 Task: Add Lifeseasons Inflamma-X Inflammation Support to the cart.
Action: Mouse moved to (285, 130)
Screenshot: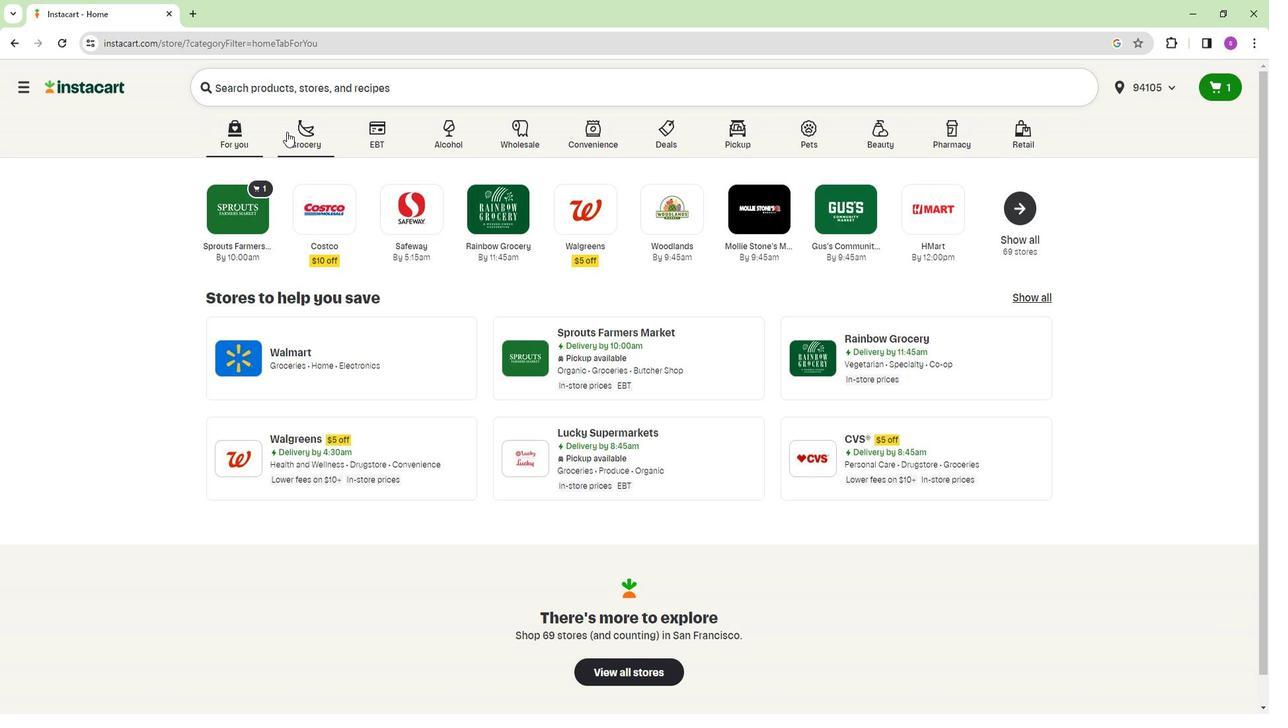 
Action: Mouse pressed left at (285, 130)
Screenshot: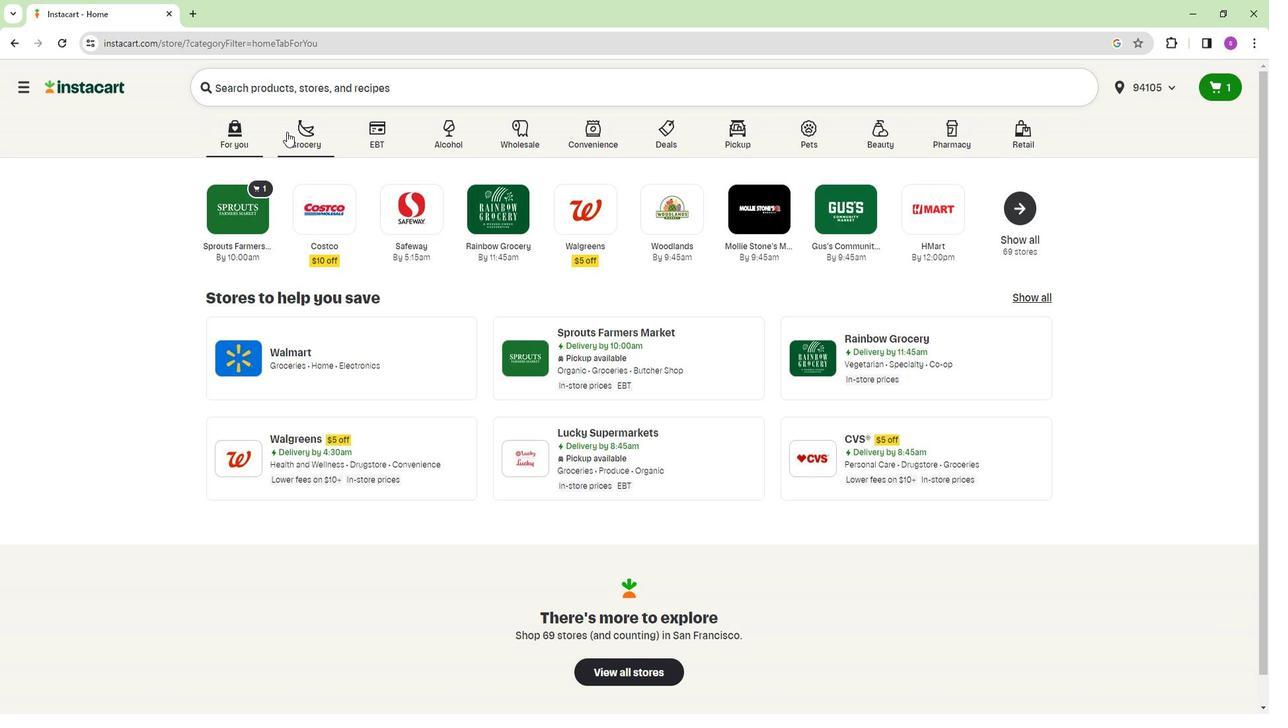 
Action: Mouse moved to (229, 219)
Screenshot: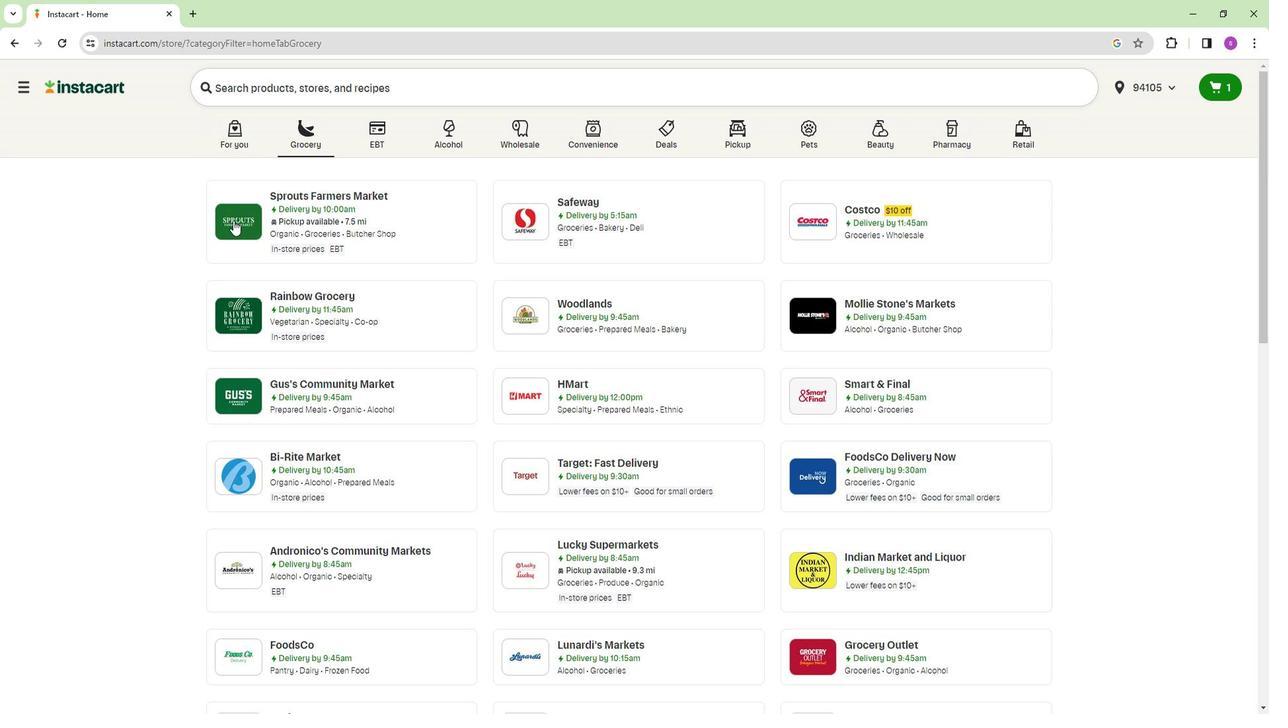 
Action: Mouse pressed left at (229, 219)
Screenshot: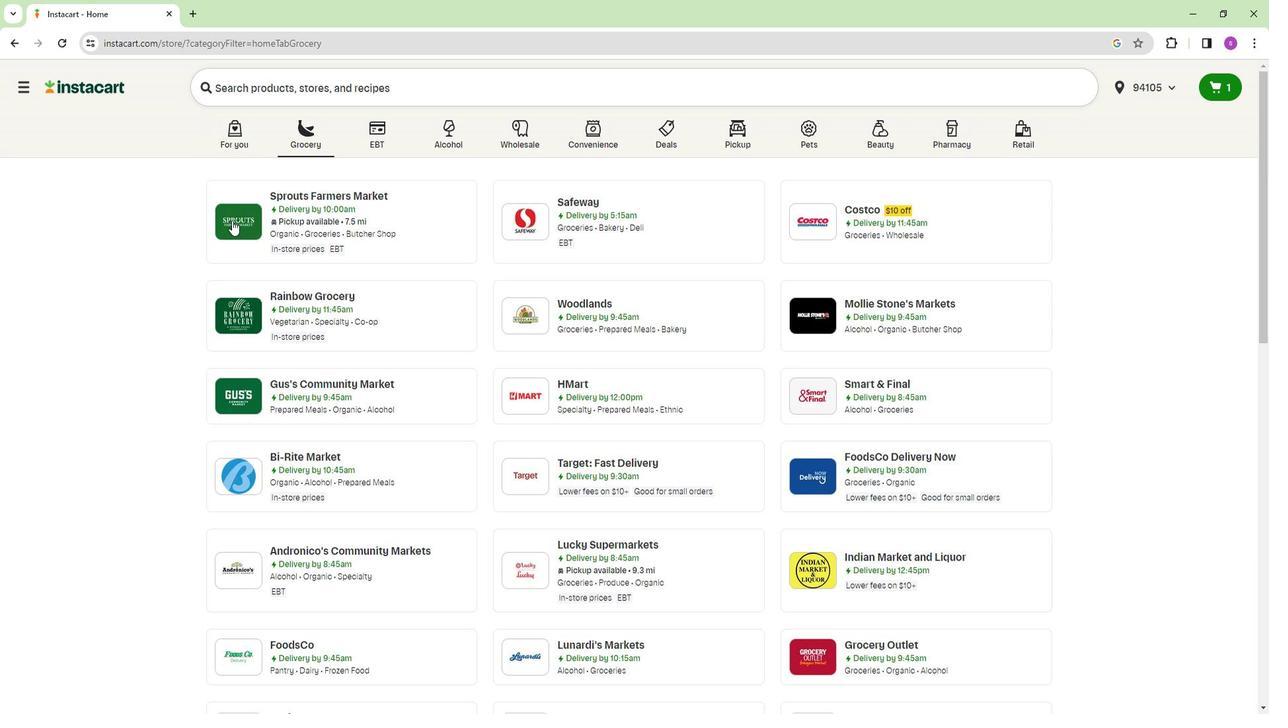 
Action: Mouse moved to (63, 452)
Screenshot: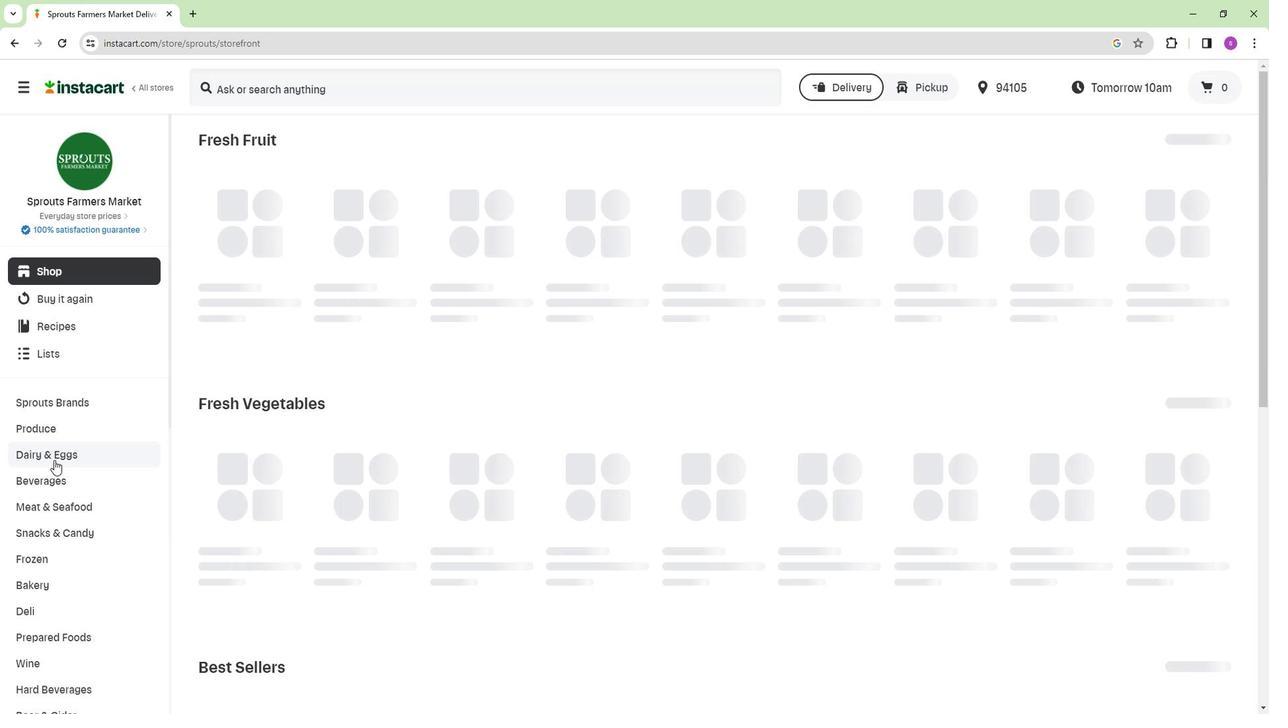 
Action: Mouse scrolled (63, 451) with delta (0, 0)
Screenshot: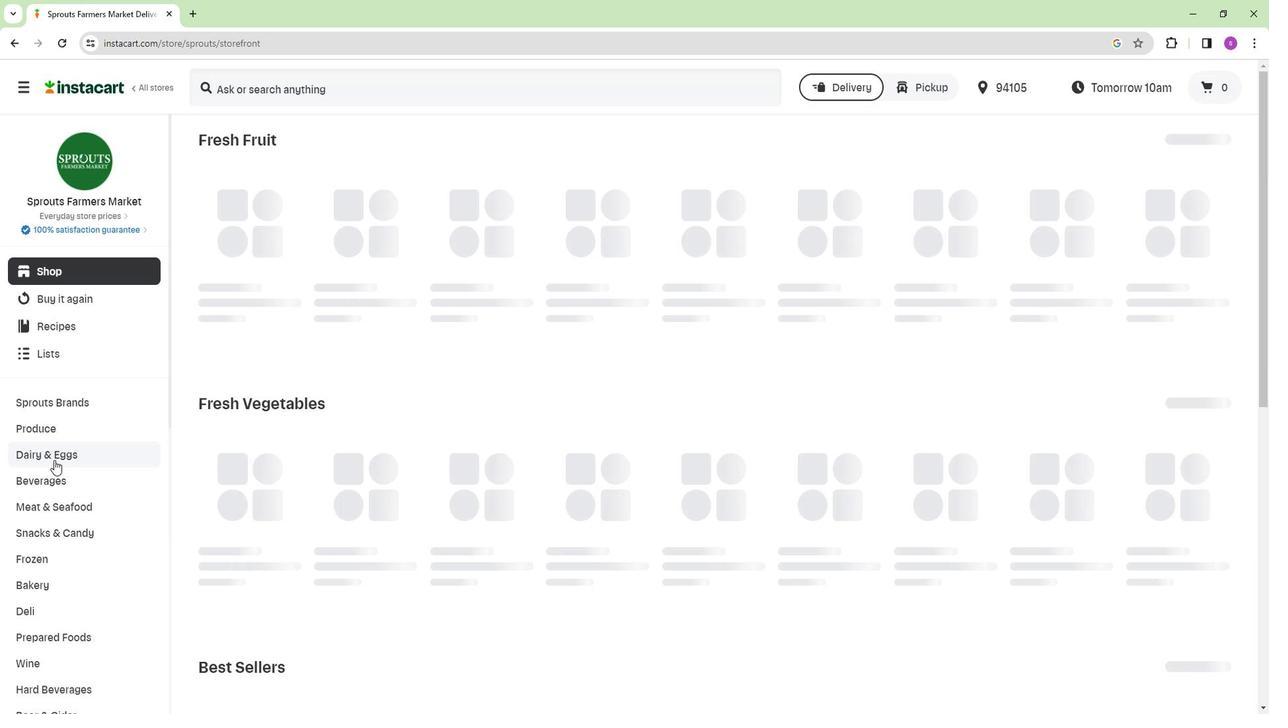 
Action: Mouse moved to (67, 446)
Screenshot: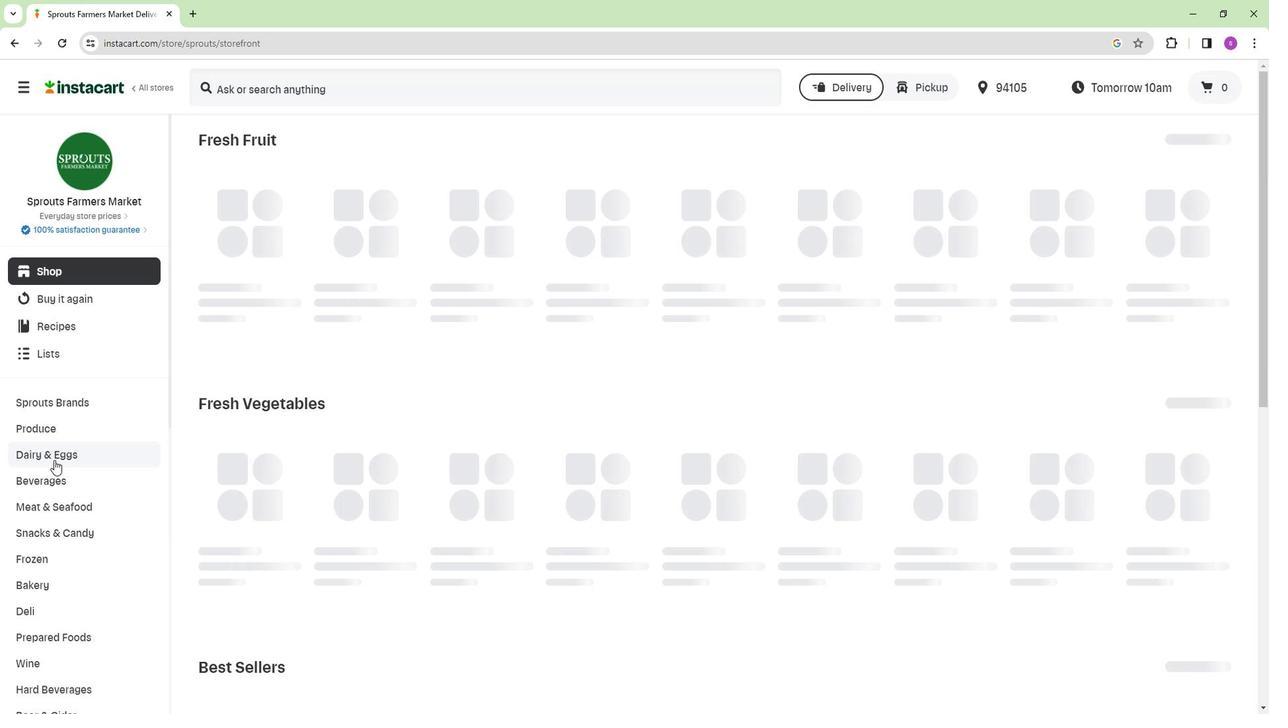 
Action: Mouse scrolled (67, 445) with delta (0, 0)
Screenshot: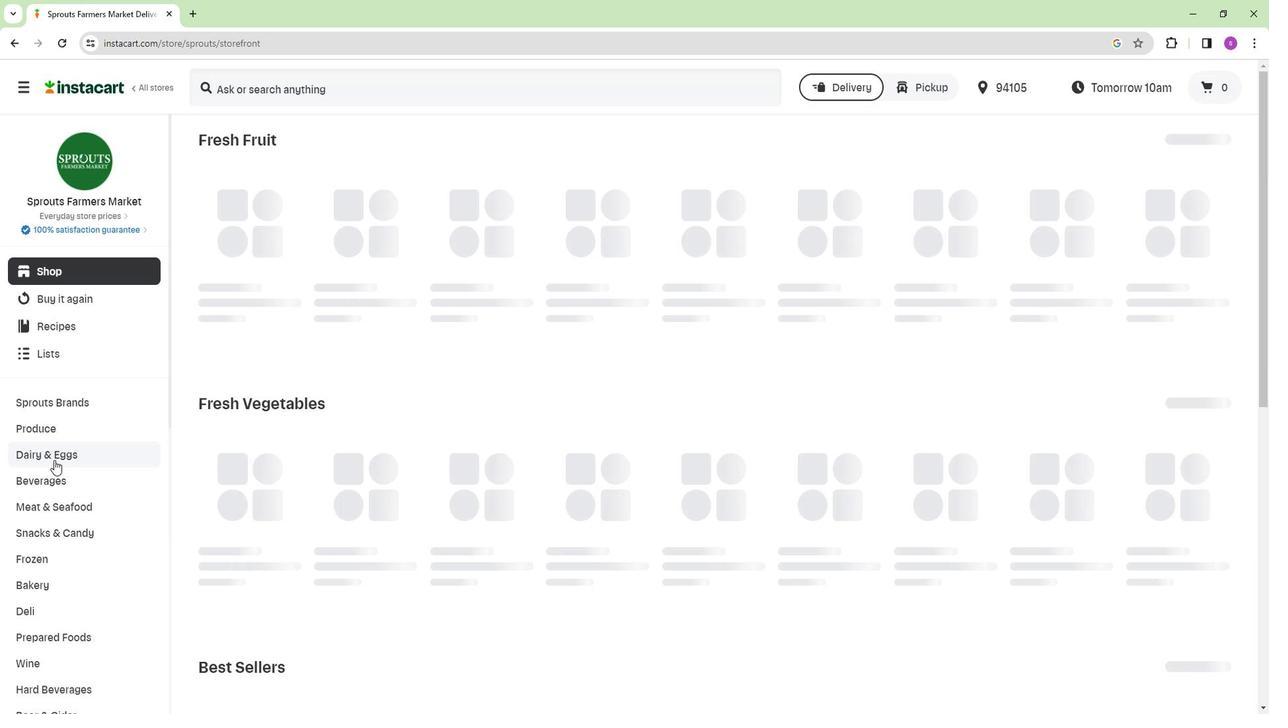 
Action: Mouse moved to (70, 438)
Screenshot: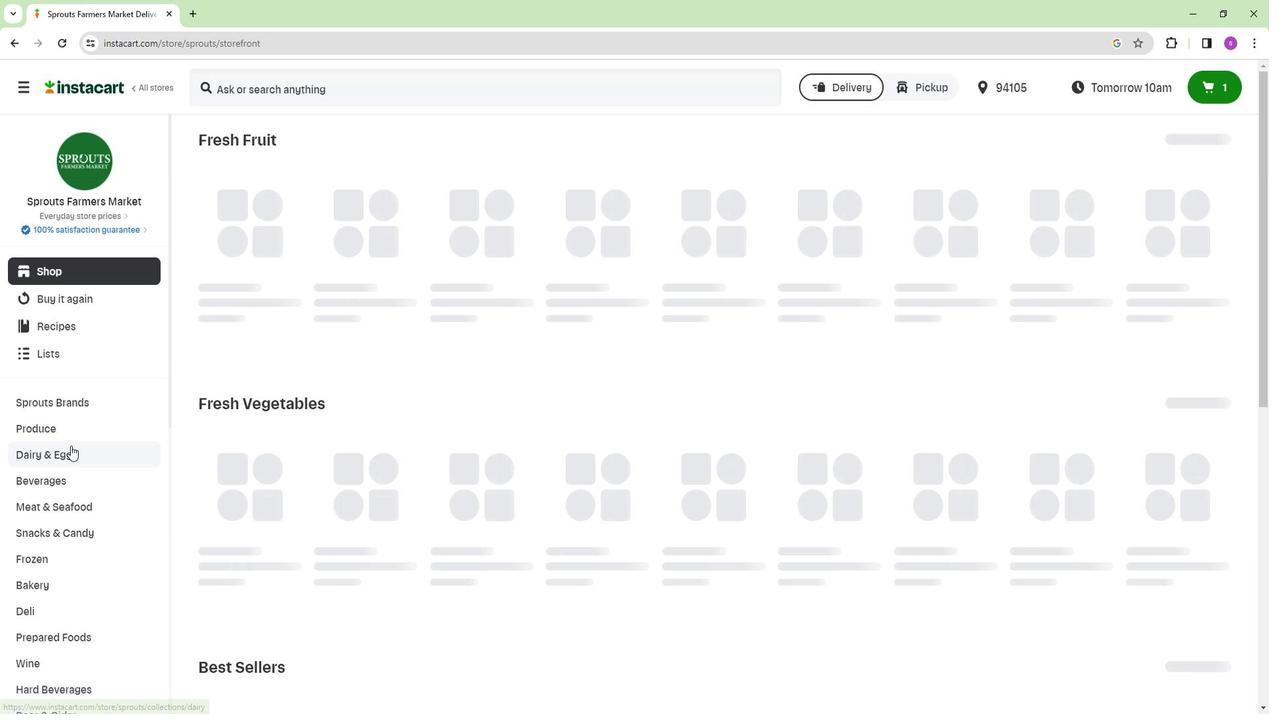 
Action: Mouse scrolled (70, 437) with delta (0, 0)
Screenshot: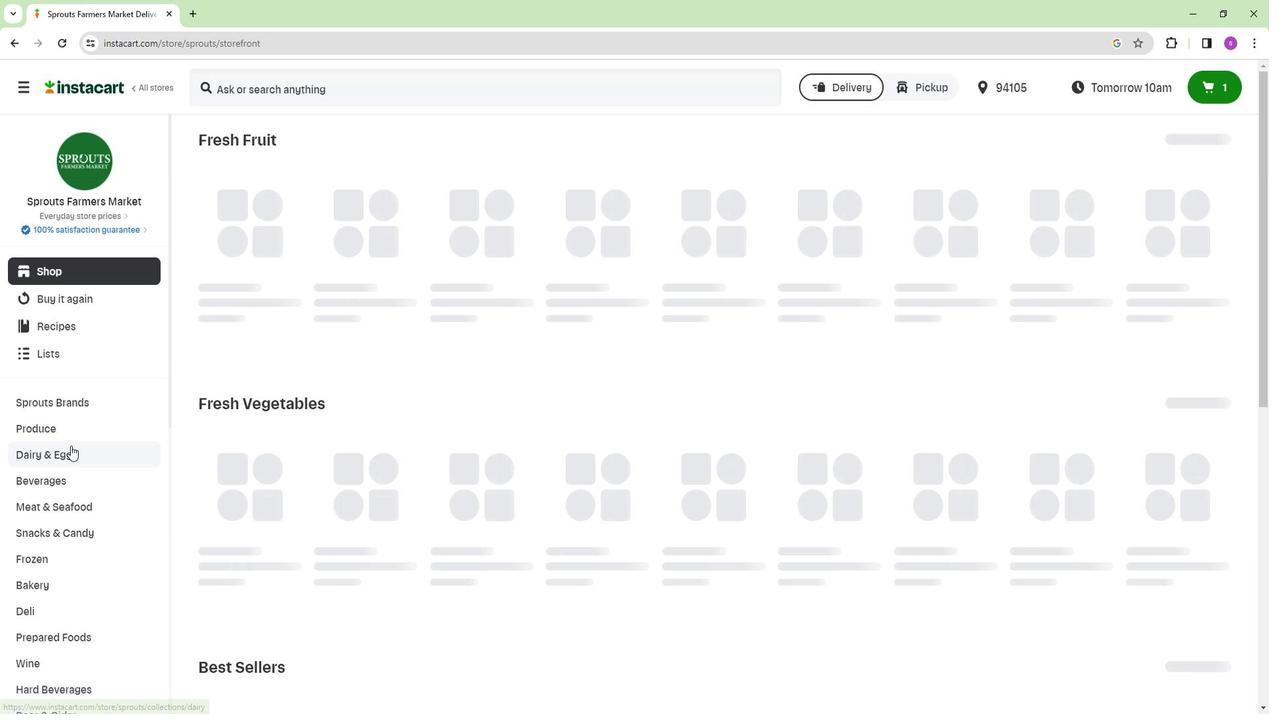 
Action: Mouse moved to (72, 436)
Screenshot: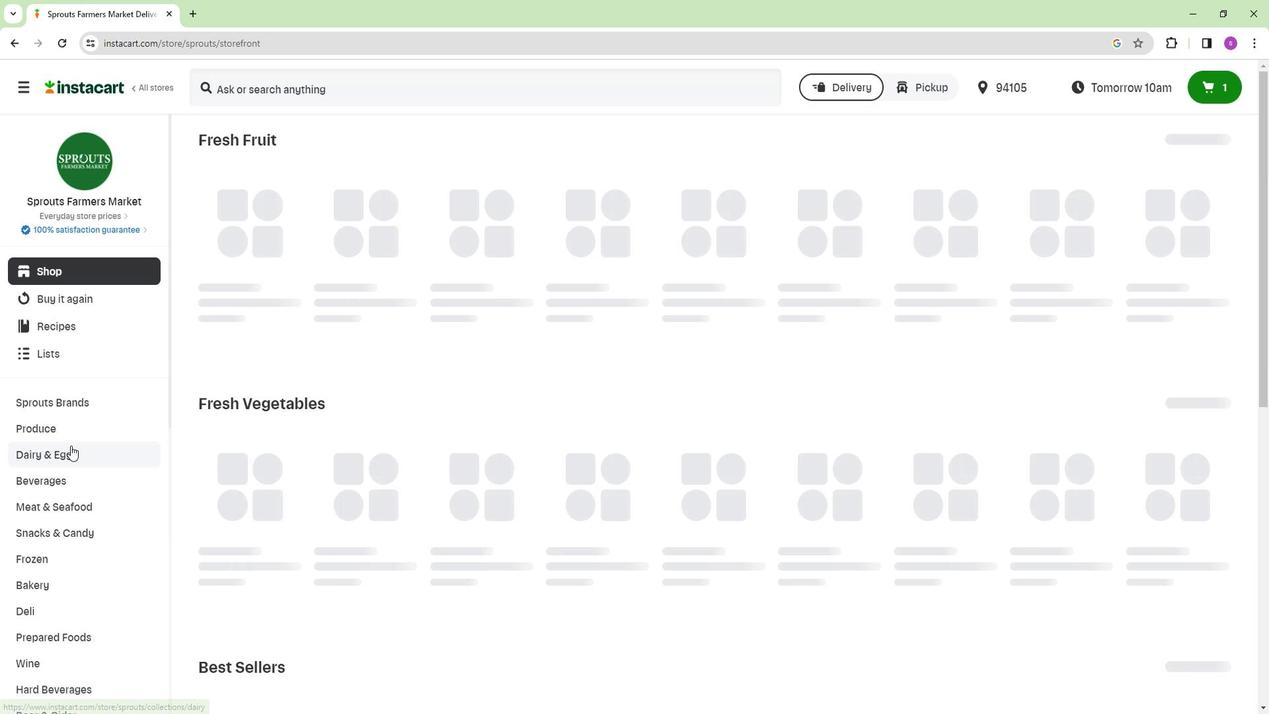 
Action: Mouse scrolled (72, 435) with delta (0, 0)
Screenshot: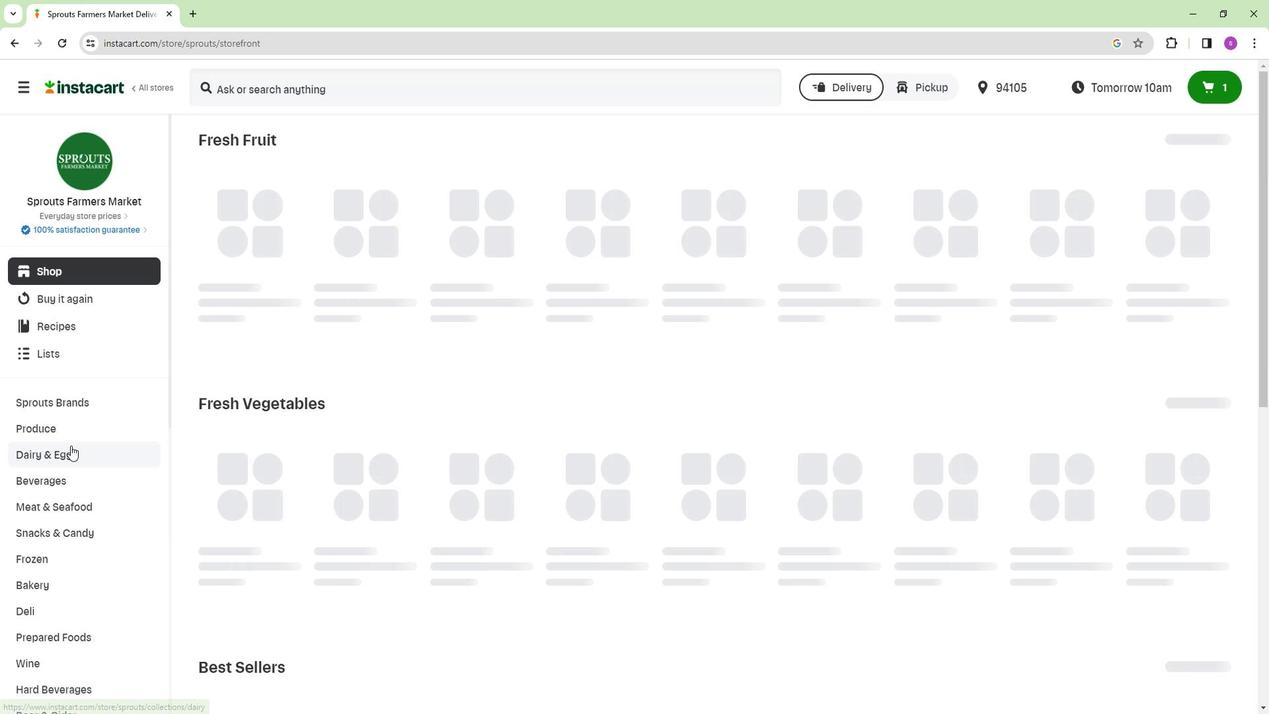 
Action: Mouse moved to (73, 430)
Screenshot: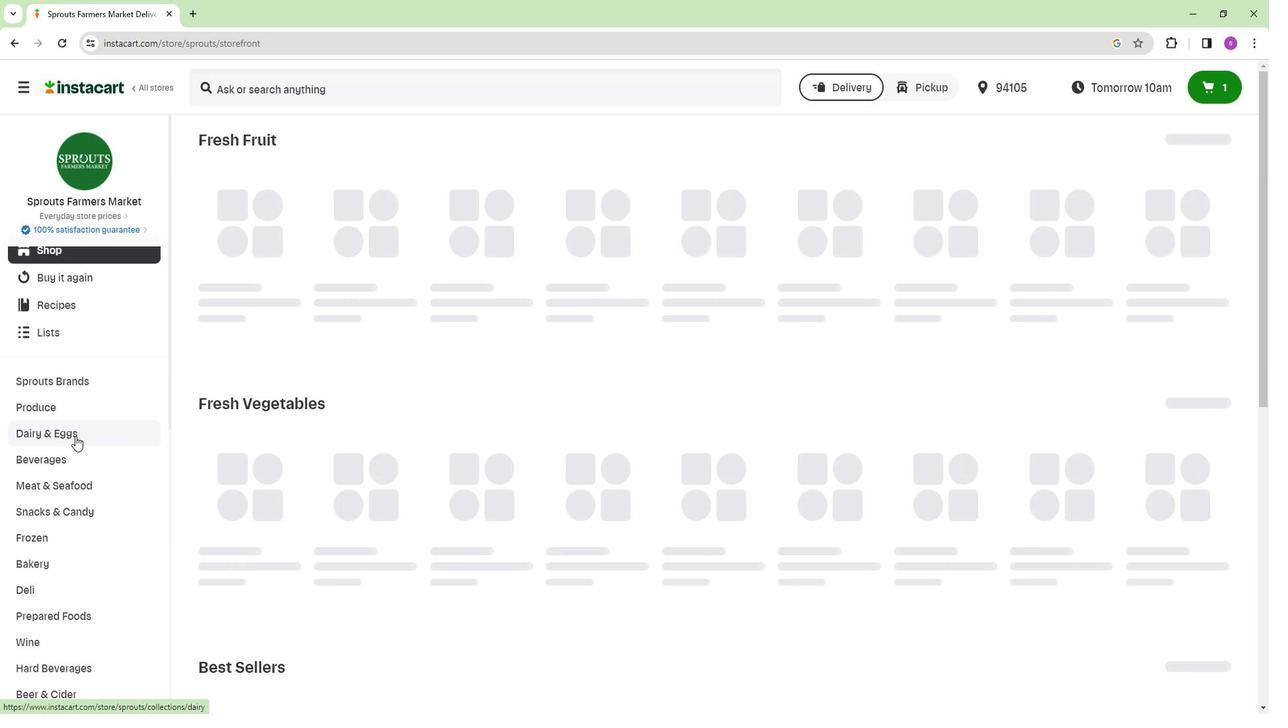 
Action: Mouse scrolled (73, 429) with delta (0, 0)
Screenshot: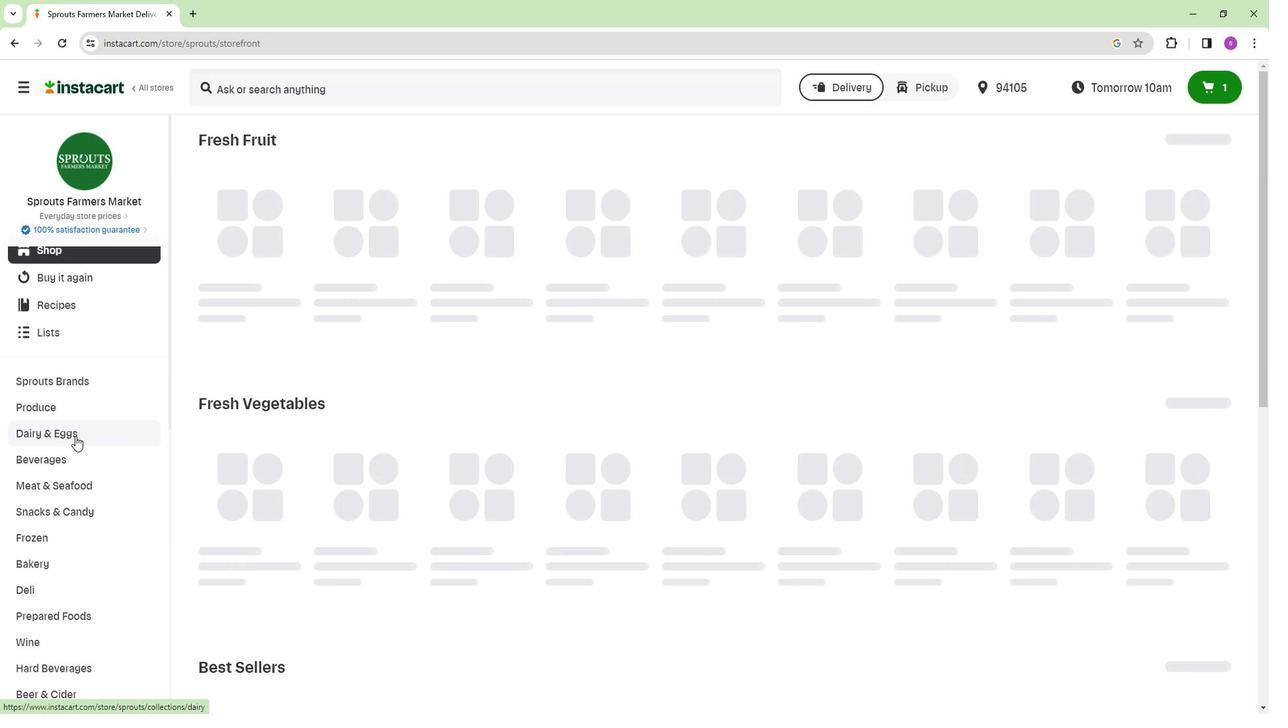 
Action: Mouse moved to (58, 585)
Screenshot: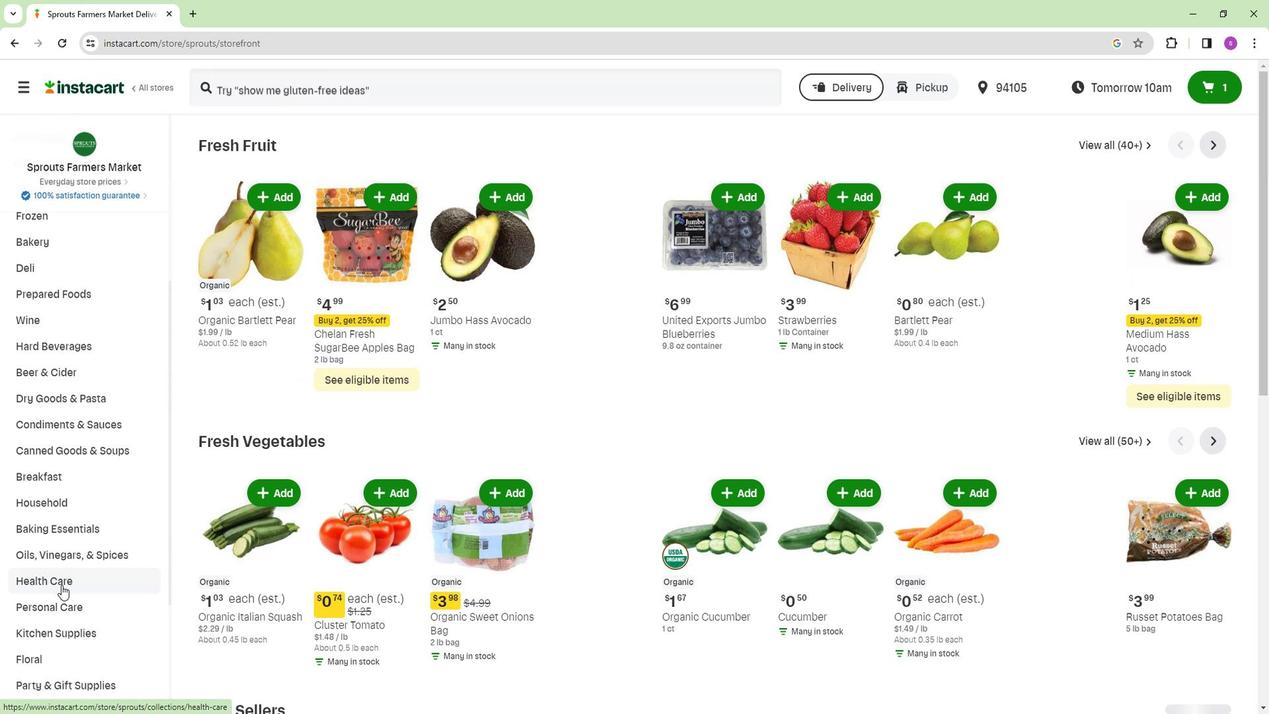 
Action: Mouse pressed left at (58, 585)
Screenshot: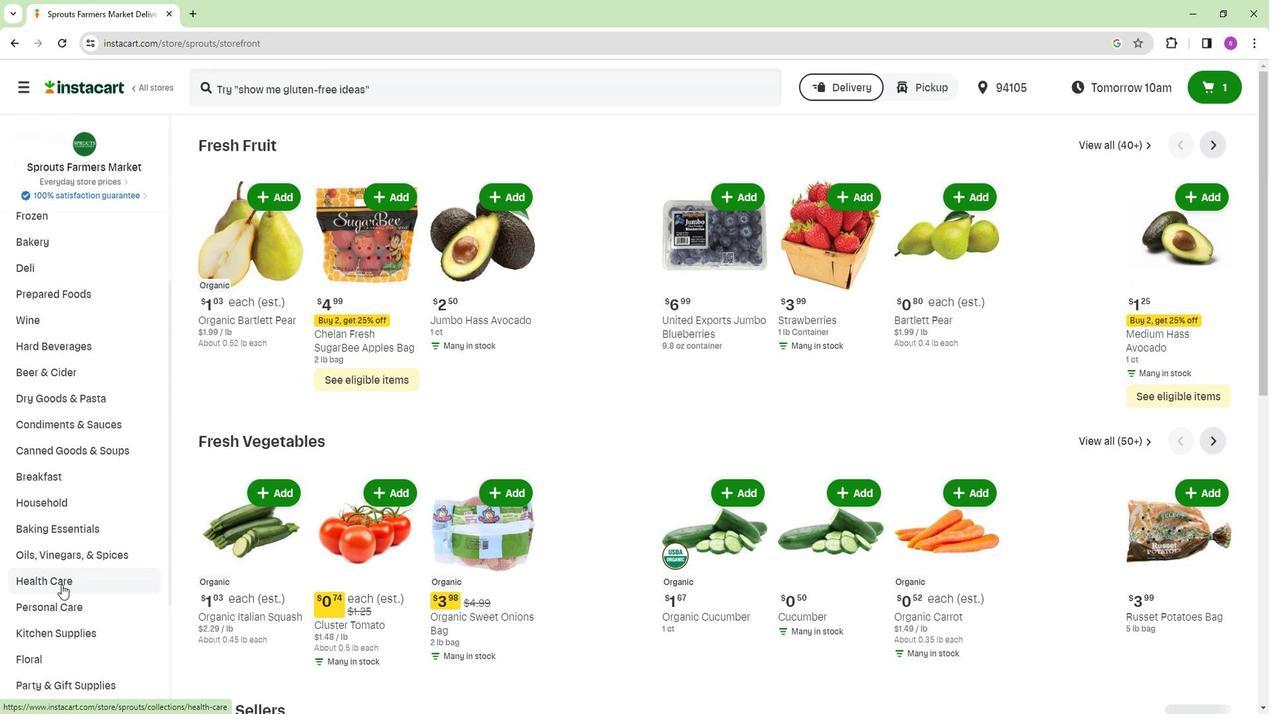 
Action: Mouse moved to (457, 181)
Screenshot: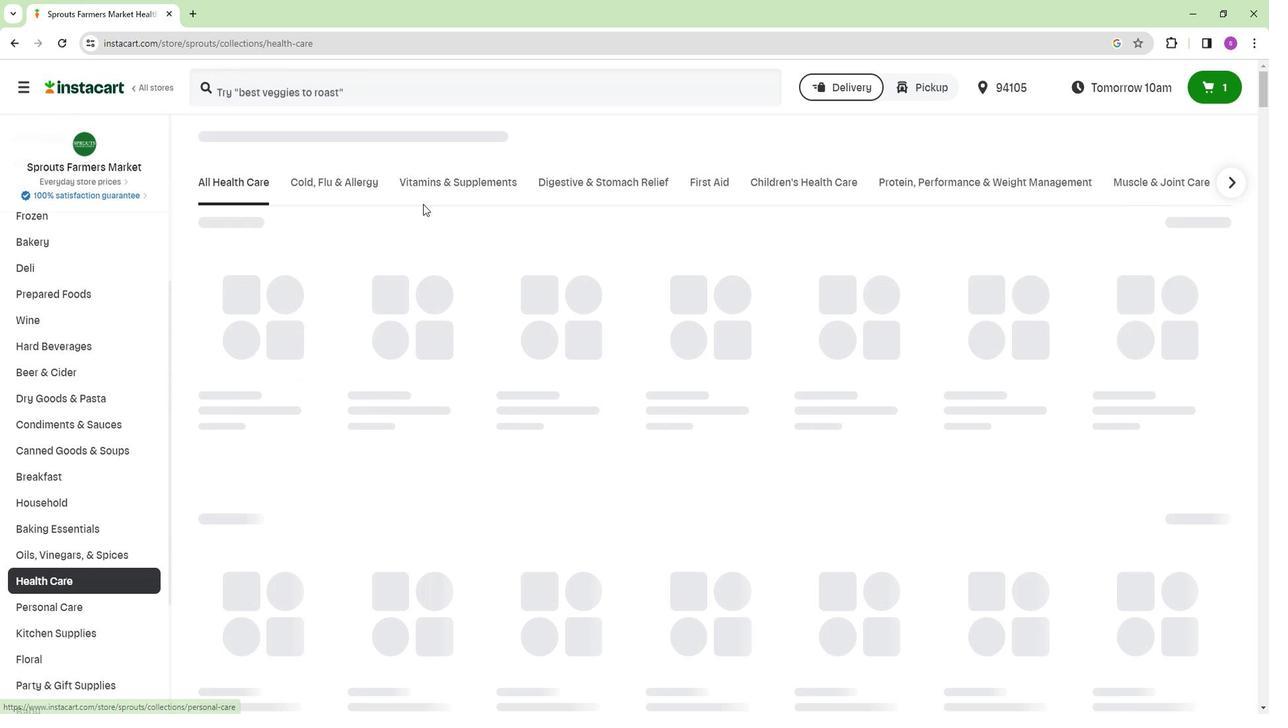 
Action: Mouse pressed left at (457, 181)
Screenshot: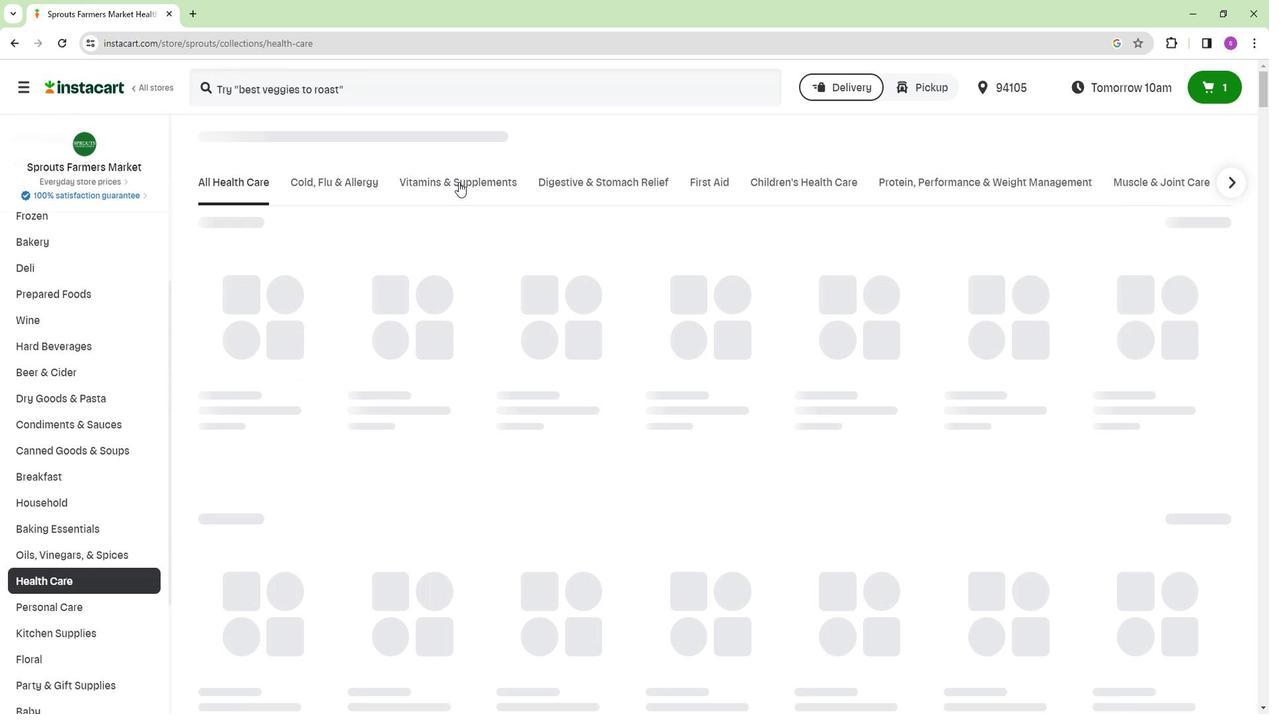 
Action: Mouse moved to (440, 230)
Screenshot: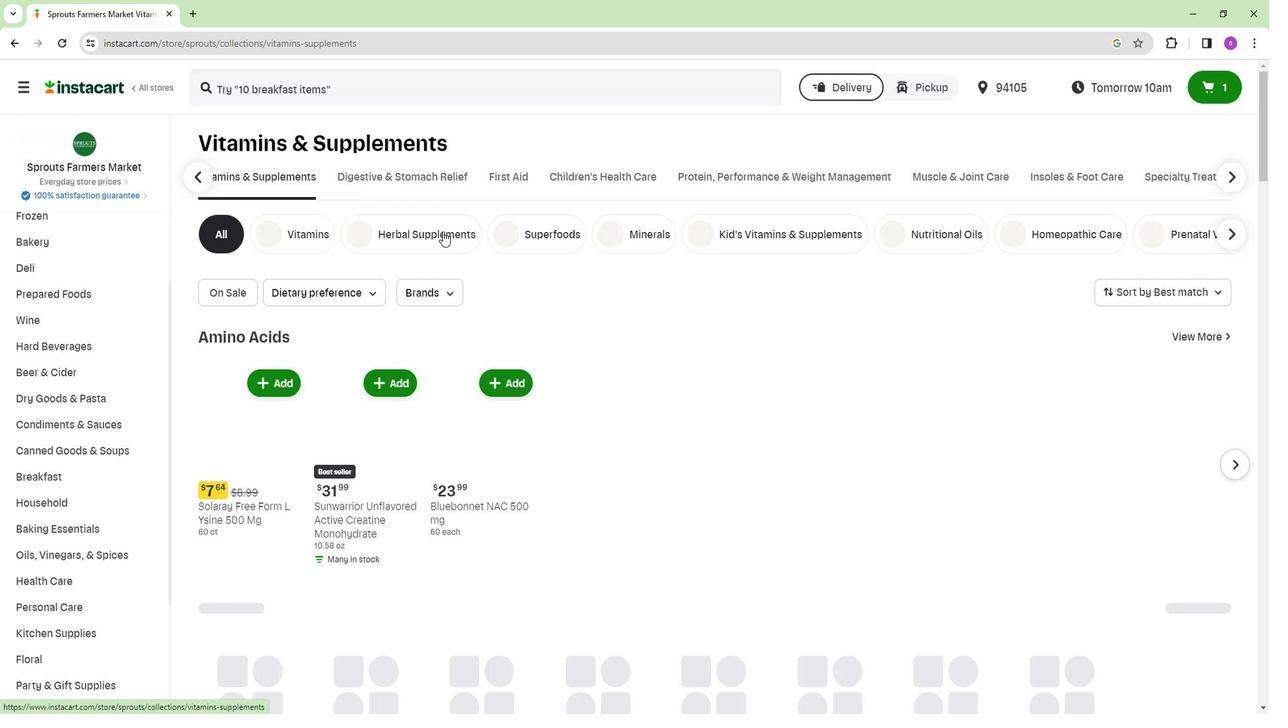
Action: Mouse pressed left at (440, 230)
Screenshot: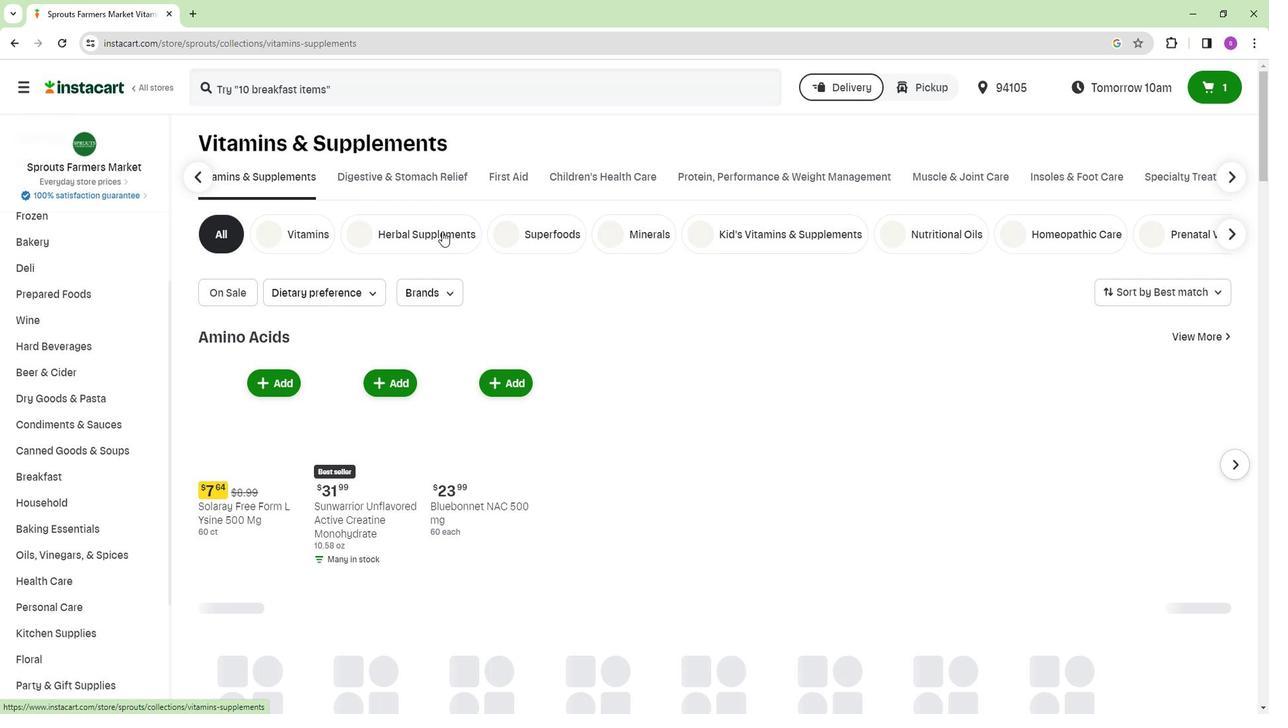 
Action: Mouse moved to (382, 91)
Screenshot: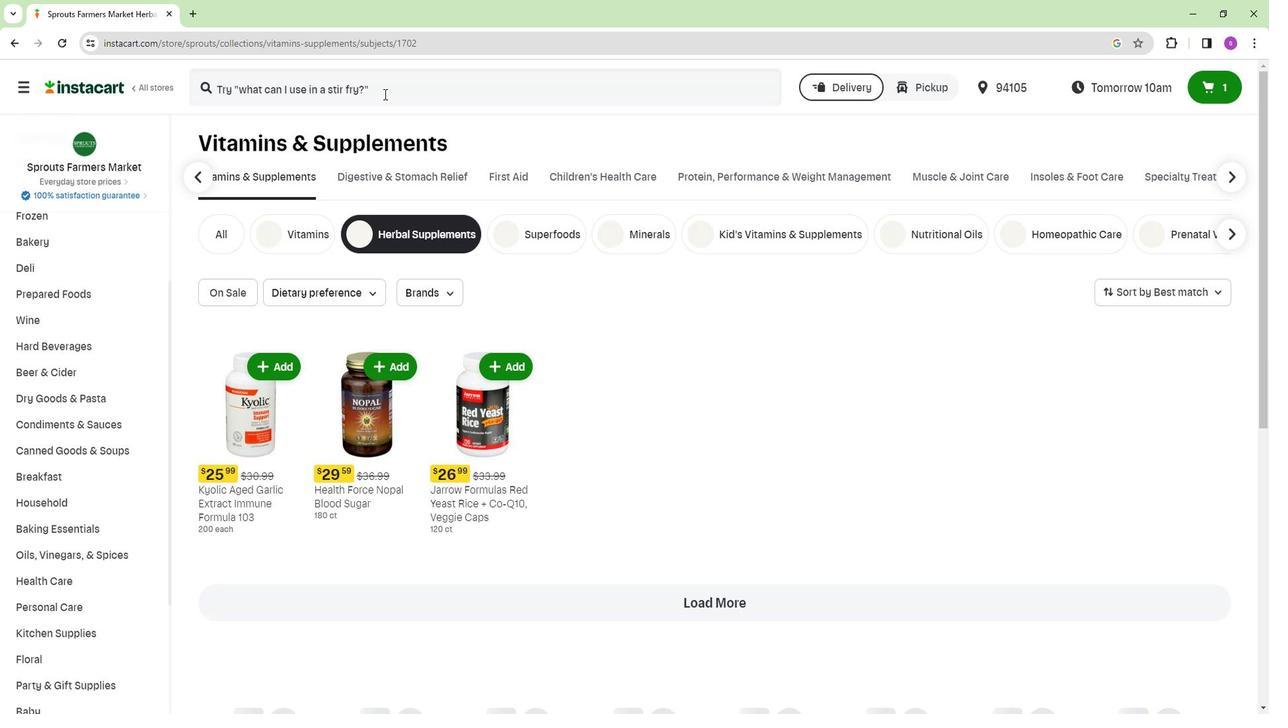 
Action: Mouse pressed left at (382, 91)
Screenshot: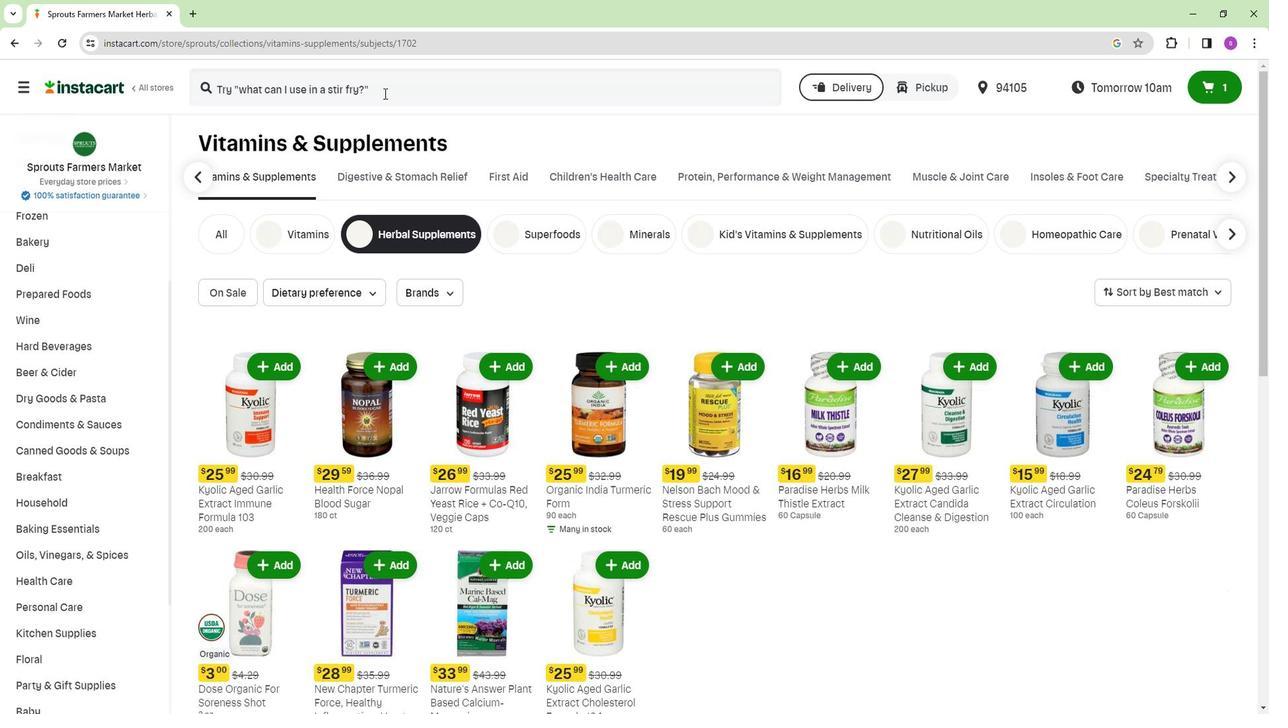 
Action: Key pressed <Key.shift>Lifeseasons<Key.space><Key.shift>Inflamma<Key.space><Key.backspace>-<Key.shift>X<Key.space><Key.shift>Inflammation<Key.space><Key.shift>Support<Key.enter>
Screenshot: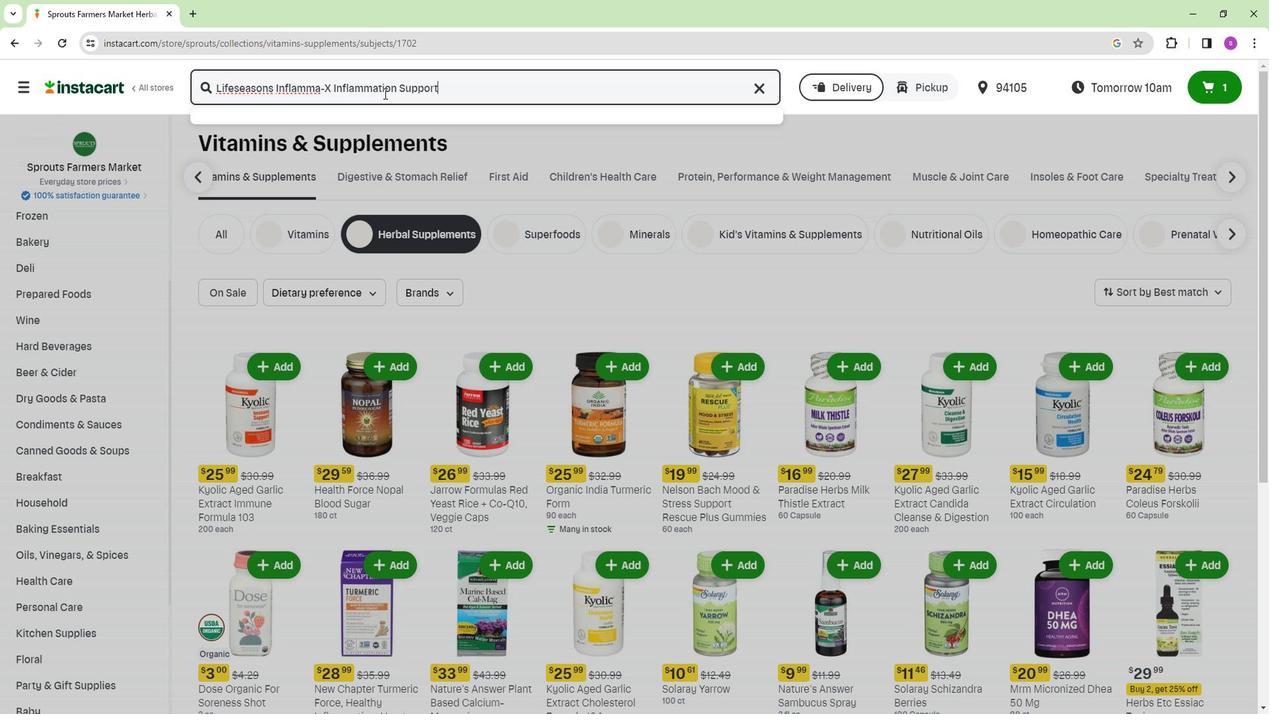 
Action: Mouse moved to (361, 245)
Screenshot: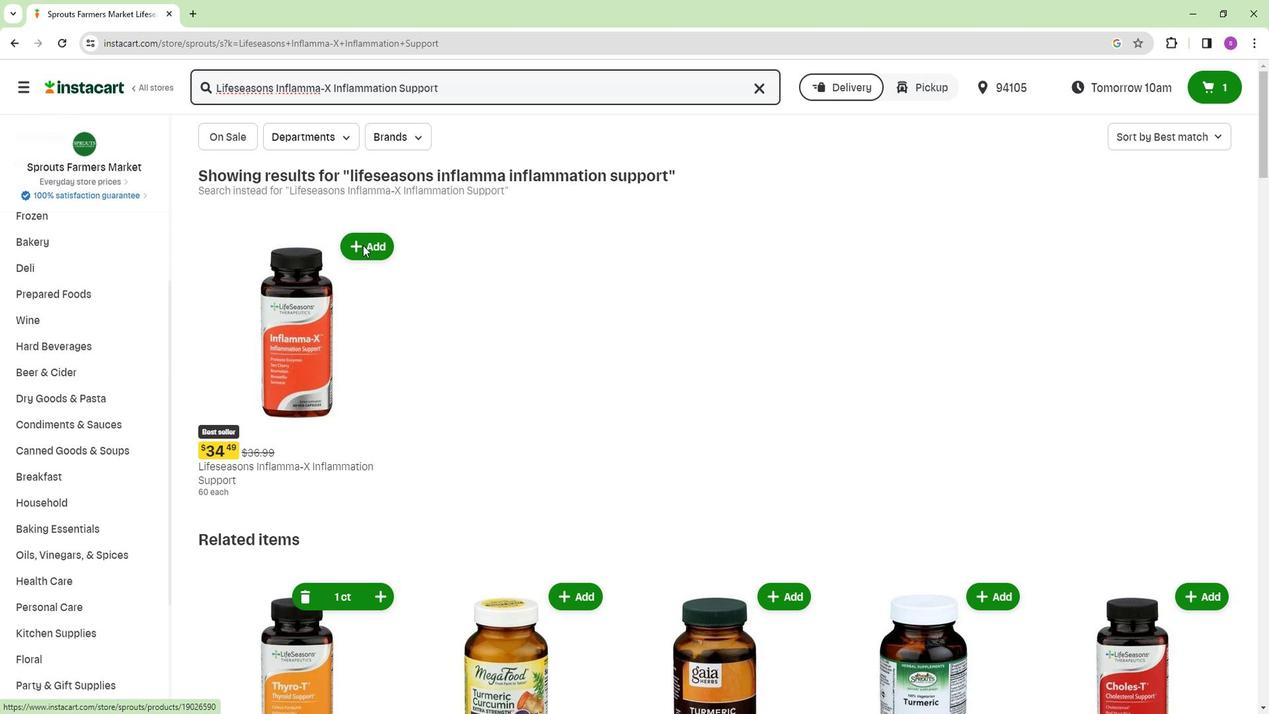 
Action: Mouse pressed left at (361, 245)
Screenshot: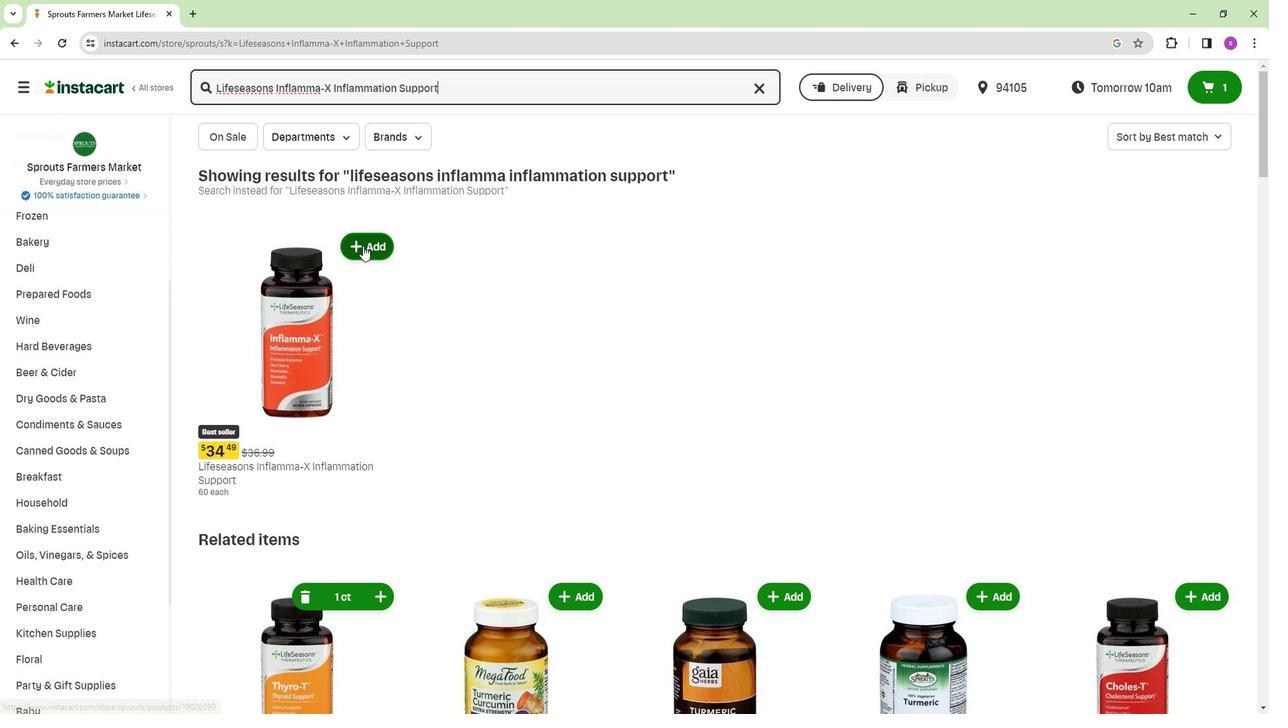 
Action: Mouse moved to (435, 253)
Screenshot: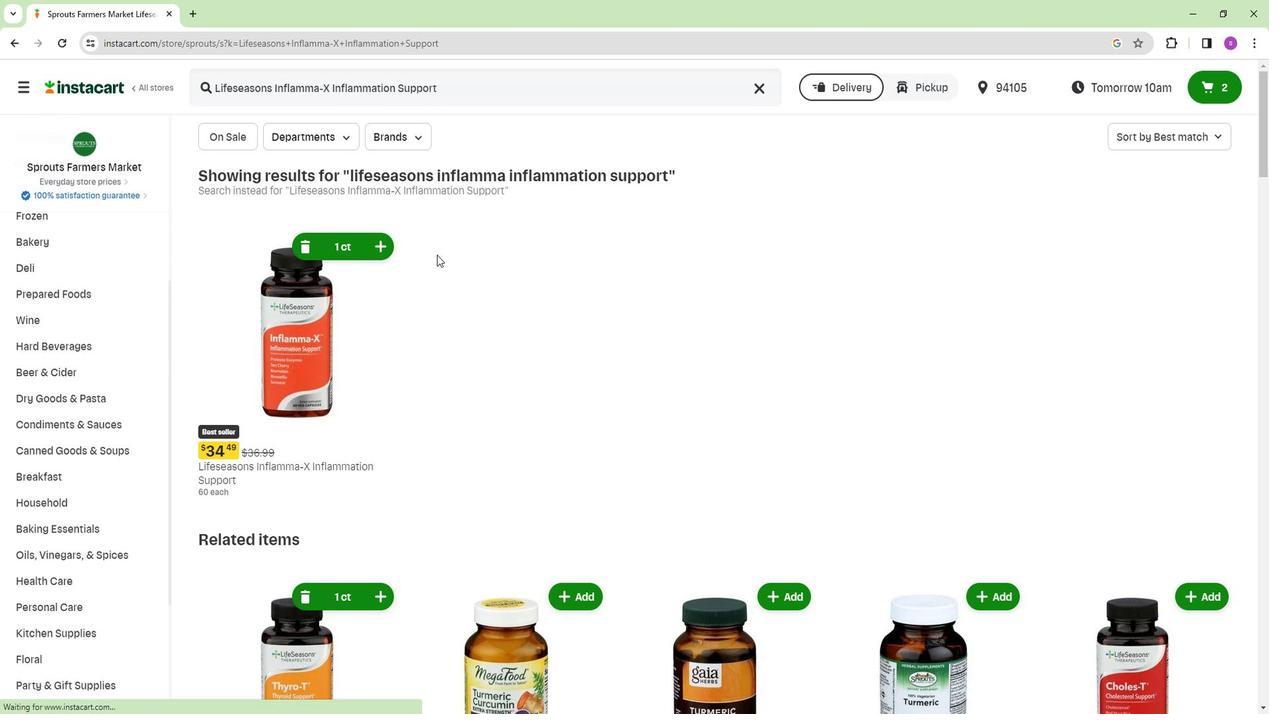 
